 Task: Add an event with the title Second Coffee Meeting with Influential Leader, date '2023/10/22', time 8:30 AM to 10:30 AMand add a description: Welcome to the Lunch with Mentor session, an invaluable opportunity for personal growth and guidance. This session aims to create a casual and supportive environment where mentees can connect with experienced mentors, gain insights, and receive valuable advice to navigate their professional journeys., put the event into Yellow category, logged in from the account softage.3@softage.netand send the event invitation to softage.7@softage.net and softage.8@softage.net. Set a reminder for the event 5 minutes before
Action: Mouse moved to (80, 87)
Screenshot: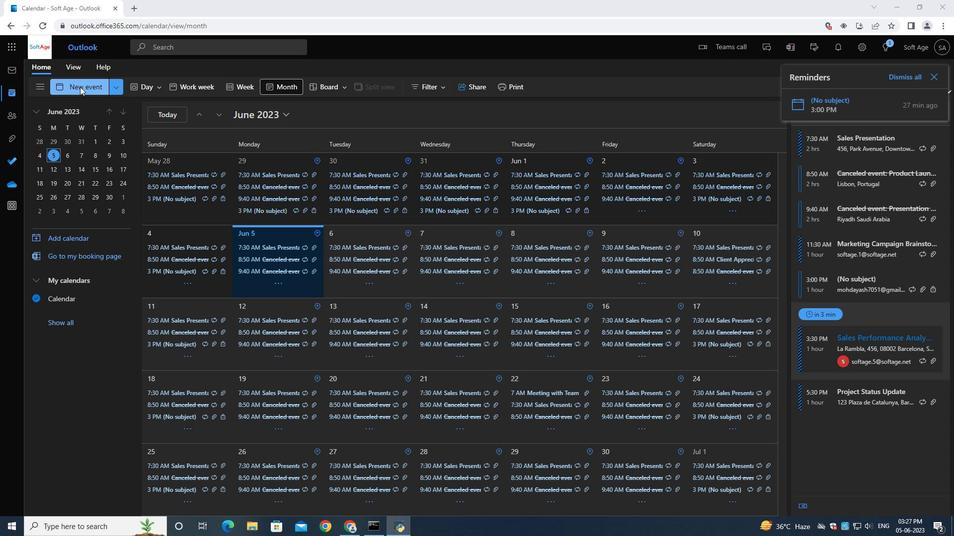 
Action: Mouse pressed left at (80, 87)
Screenshot: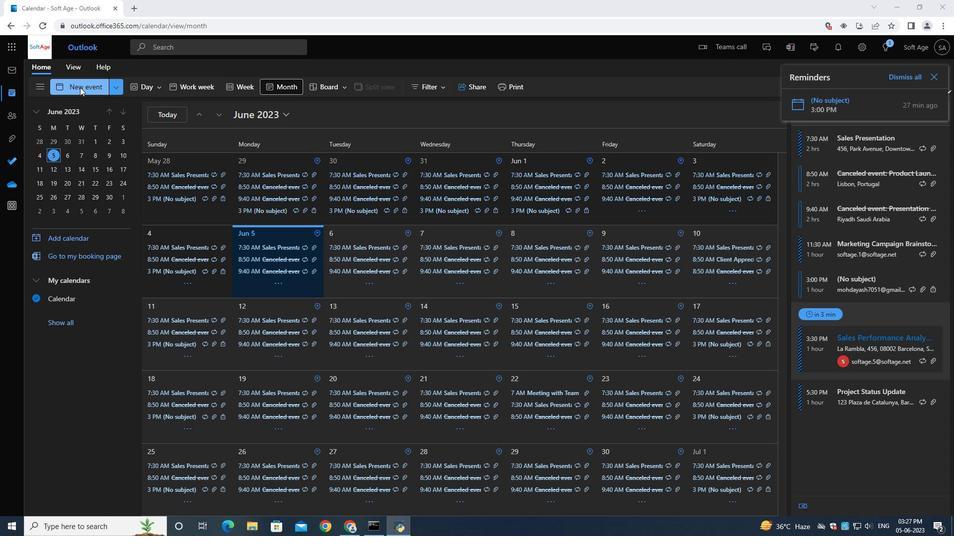 
Action: Mouse moved to (281, 151)
Screenshot: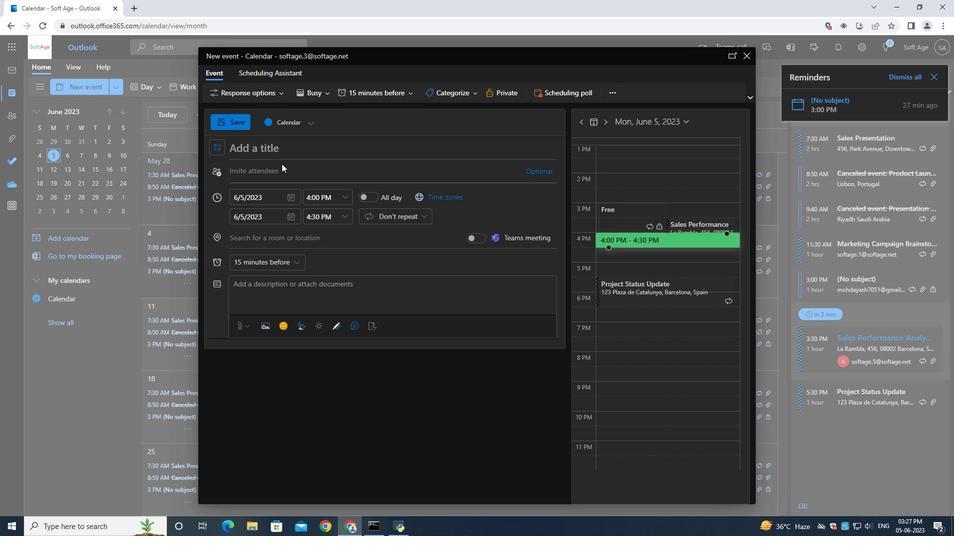 
Action: Mouse pressed left at (281, 151)
Screenshot: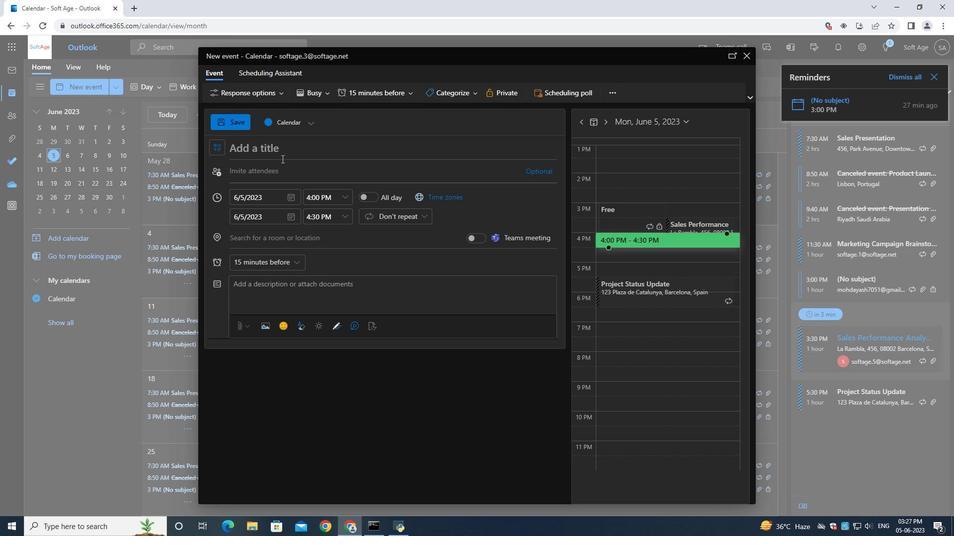 
Action: Key pressed <Key.shift>Second<Key.space><Key.shift><Key.shift><Key.shift><Key.shift><Key.shift><Key.shift><Key.shift><Key.shift><Key.shift><Key.shift><Key.shift><Key.shift><Key.shift><Key.shift><Key.shift><Key.shift><Key.shift>Coffee<Key.space><Key.shift><Key.shift><Key.shift><Key.shift><Key.shift><Key.shift><Key.shift><Key.shift><Key.shift><Key.shift><Key.shift><Key.shift><Key.shift><Key.shift><Key.shift><Key.shift><Key.shift>Meeting<Key.space>
Screenshot: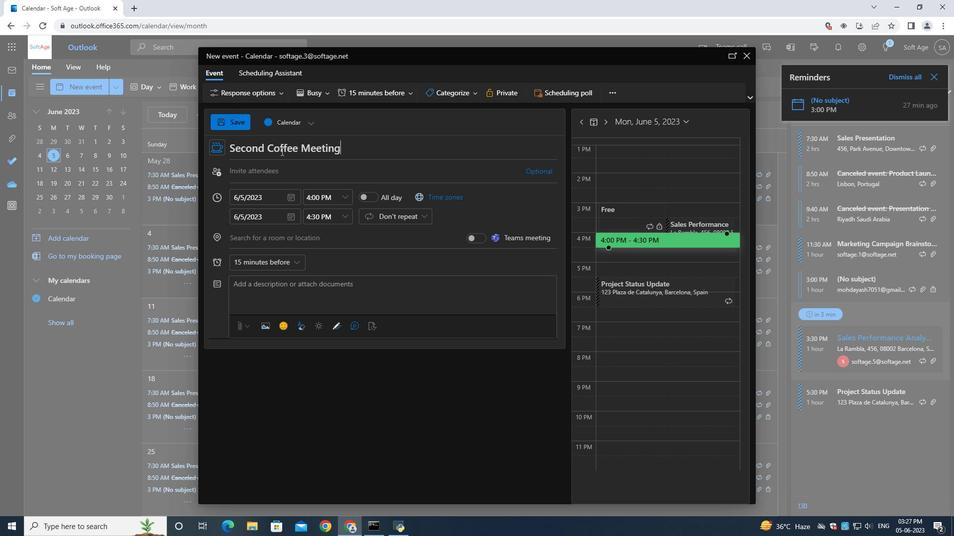 
Action: Mouse moved to (287, 197)
Screenshot: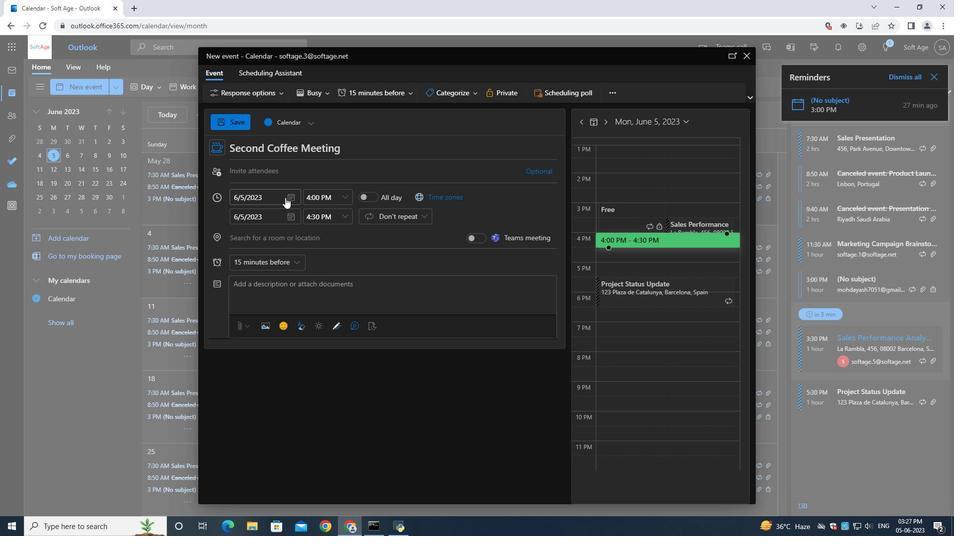 
Action: Mouse pressed left at (287, 197)
Screenshot: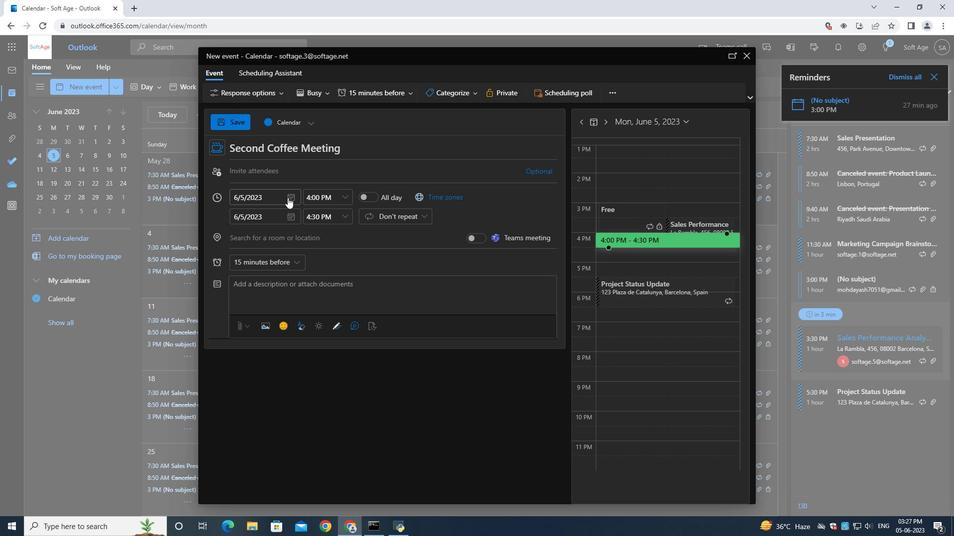 
Action: Mouse moved to (356, 155)
Screenshot: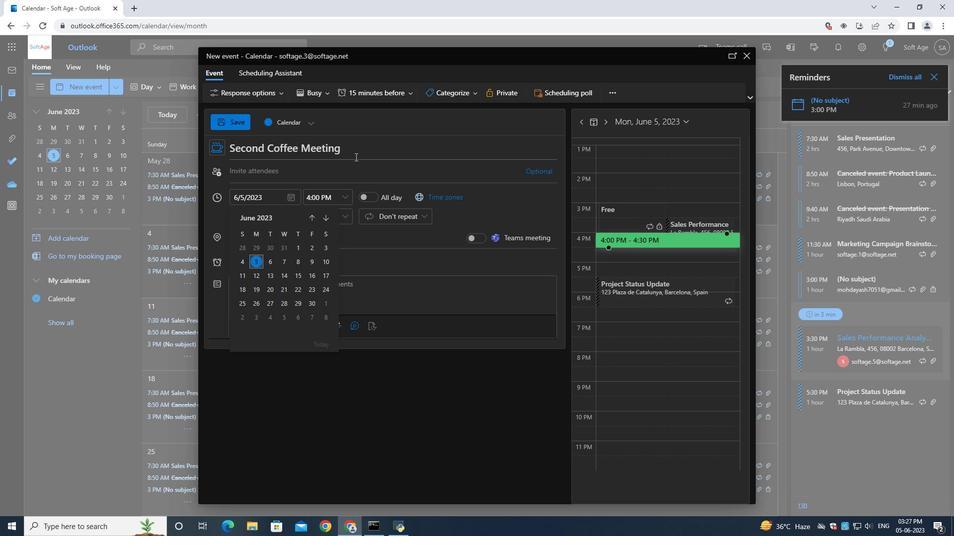 
Action: Mouse pressed left at (356, 155)
Screenshot: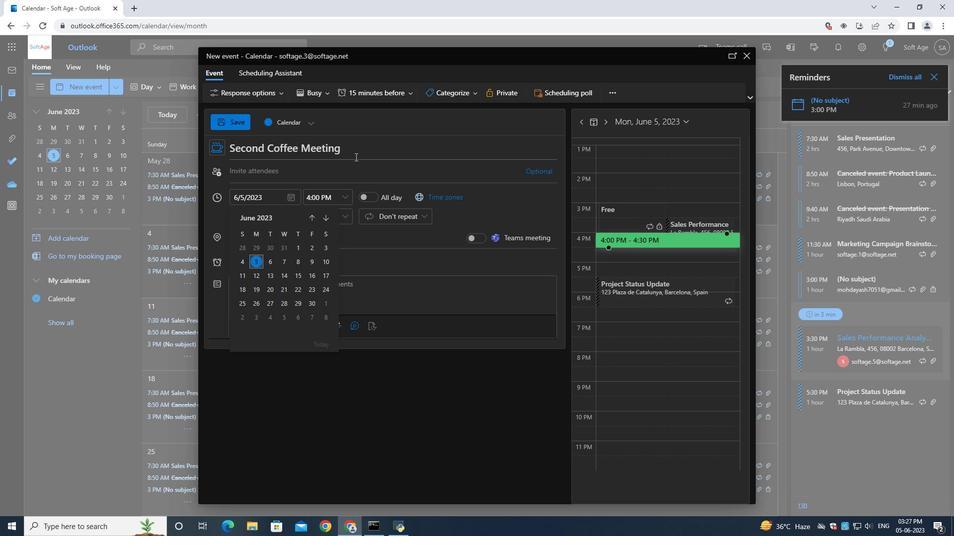 
Action: Mouse moved to (358, 153)
Screenshot: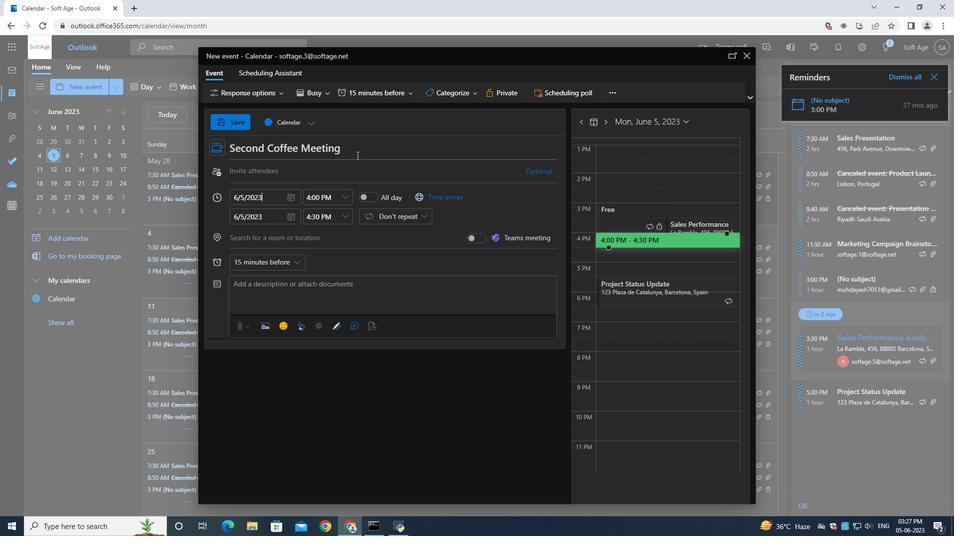 
Action: Mouse pressed left at (358, 153)
Screenshot: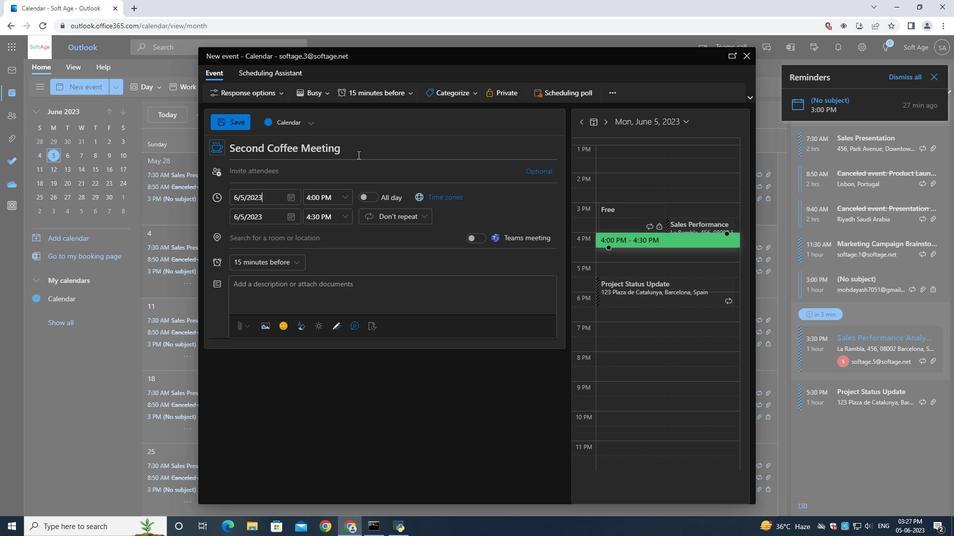 
Action: Mouse moved to (359, 153)
Screenshot: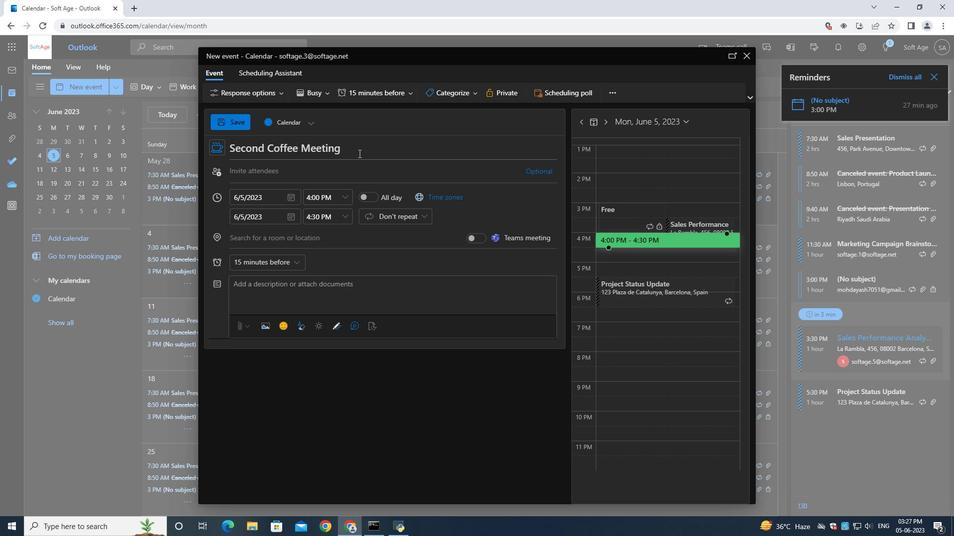 
Action: Key pressed with<Key.space><Key.shift>Influential<Key.space><Key.shift>Leader
Screenshot: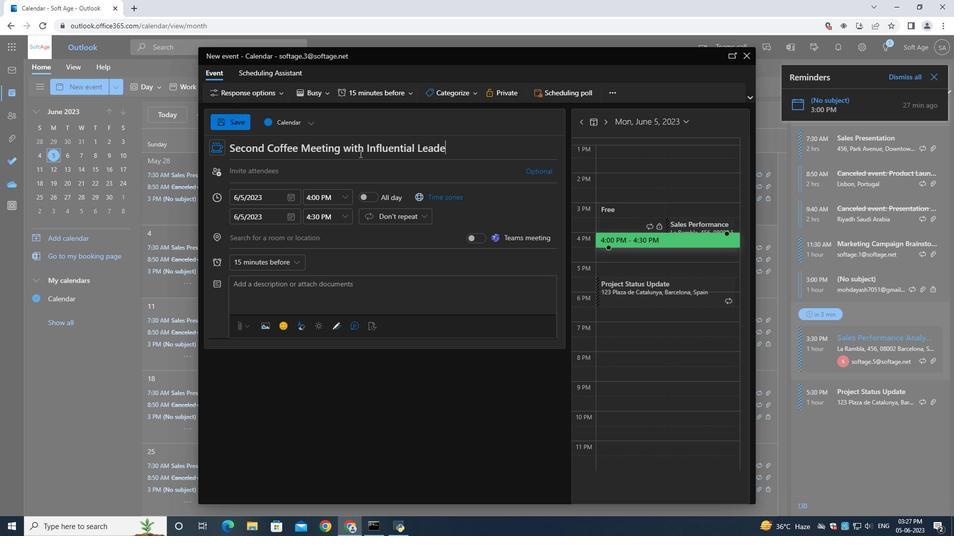 
Action: Mouse moved to (295, 199)
Screenshot: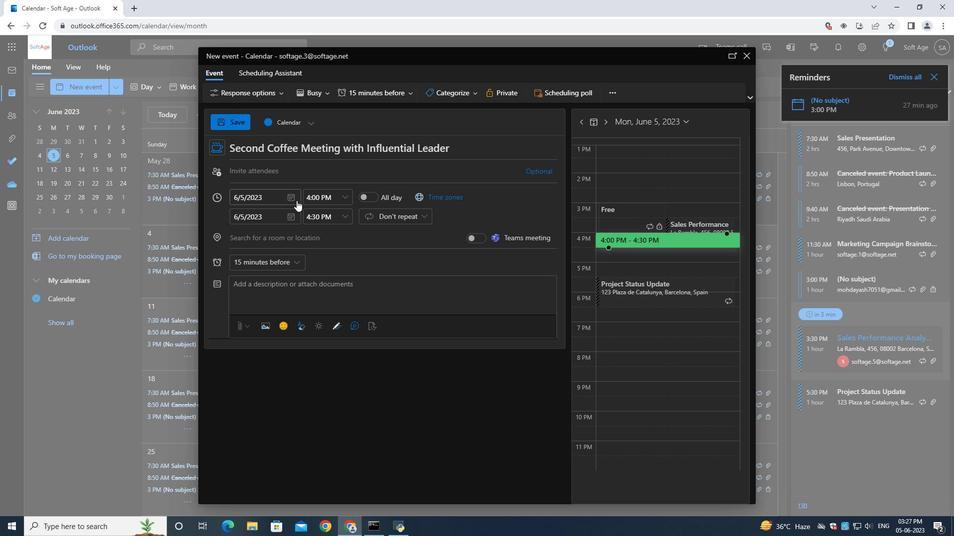 
Action: Mouse pressed left at (295, 199)
Screenshot: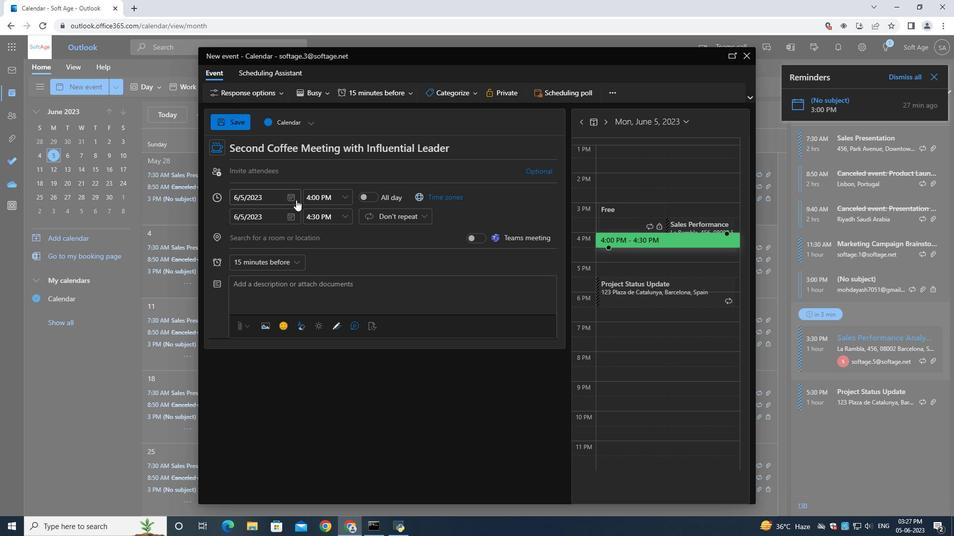 
Action: Mouse moved to (327, 216)
Screenshot: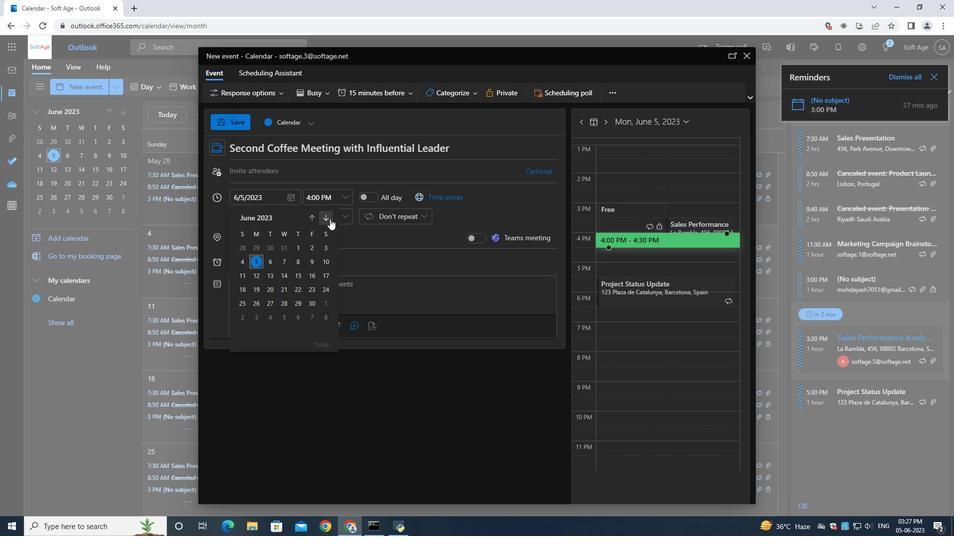 
Action: Mouse pressed left at (327, 216)
Screenshot: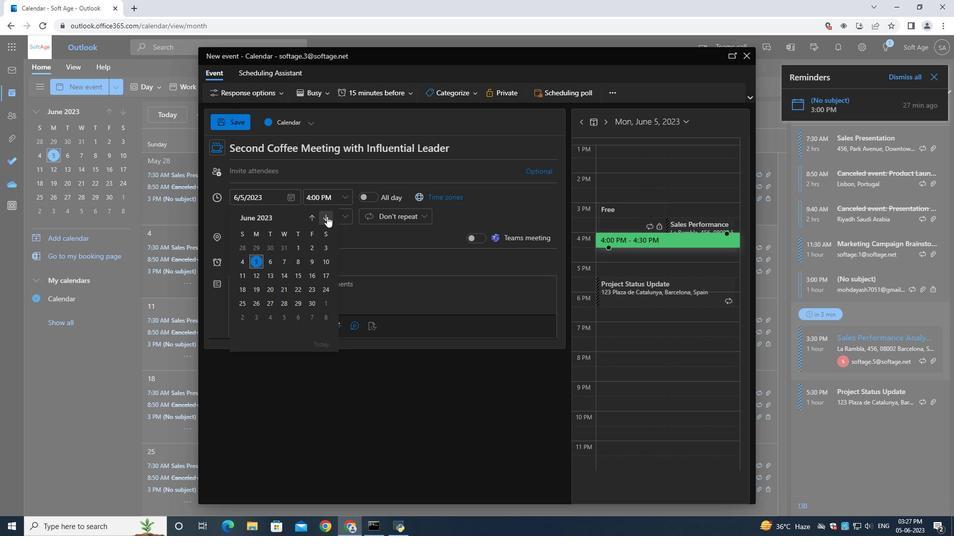 
Action: Mouse moved to (327, 217)
Screenshot: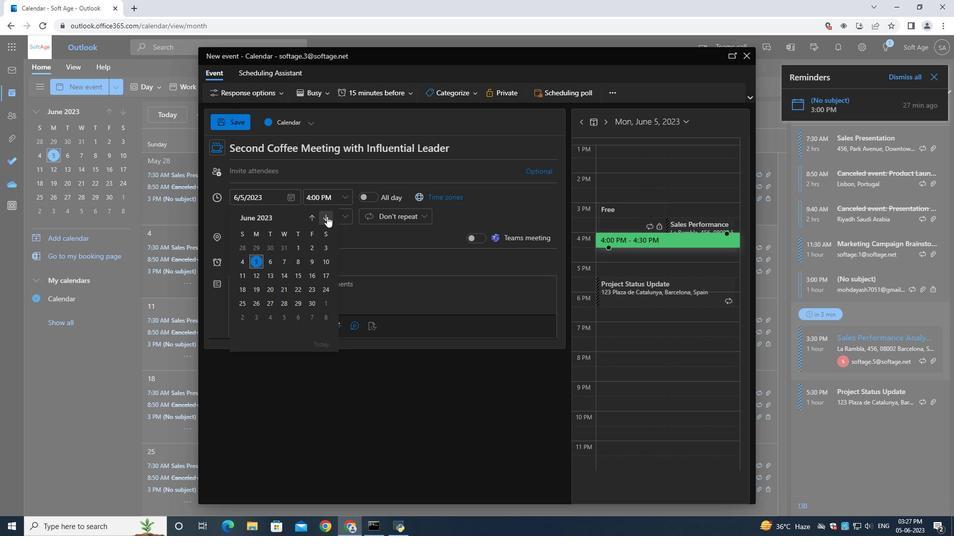 
Action: Mouse pressed left at (327, 217)
Screenshot: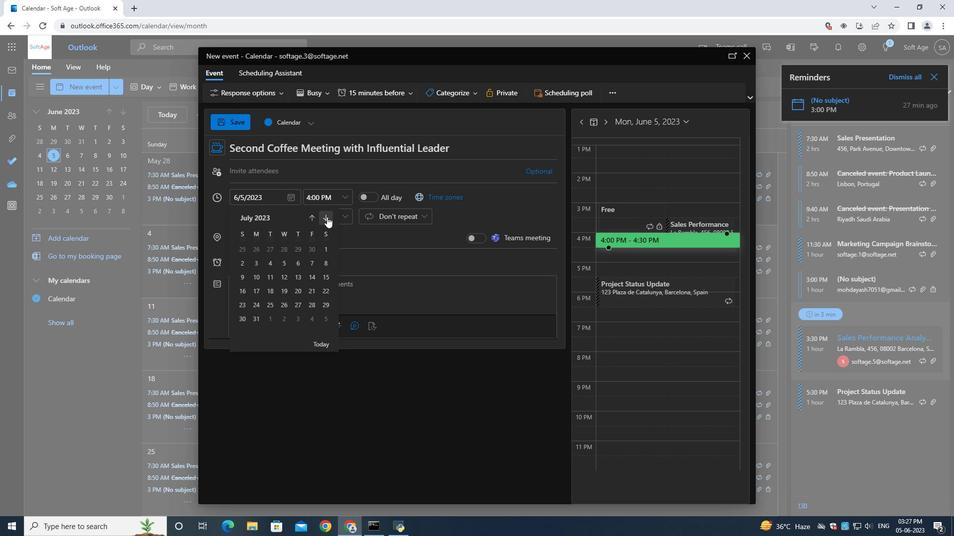 
Action: Mouse pressed left at (327, 217)
Screenshot: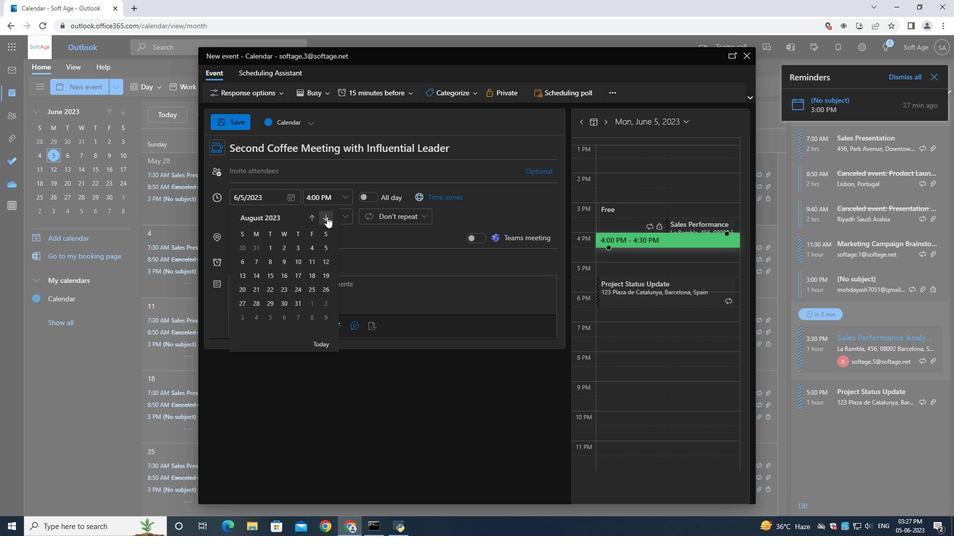 
Action: Mouse pressed left at (327, 217)
Screenshot: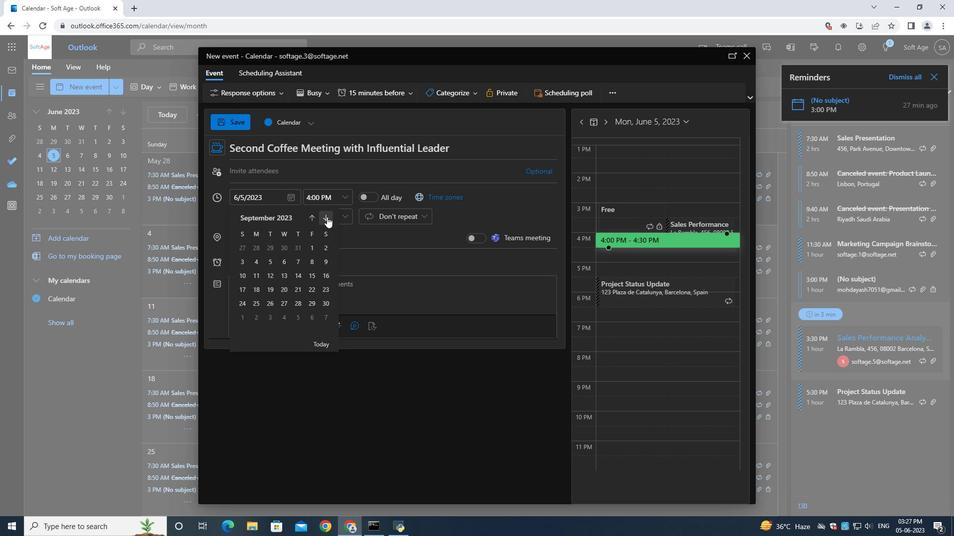 
Action: Mouse moved to (246, 289)
Screenshot: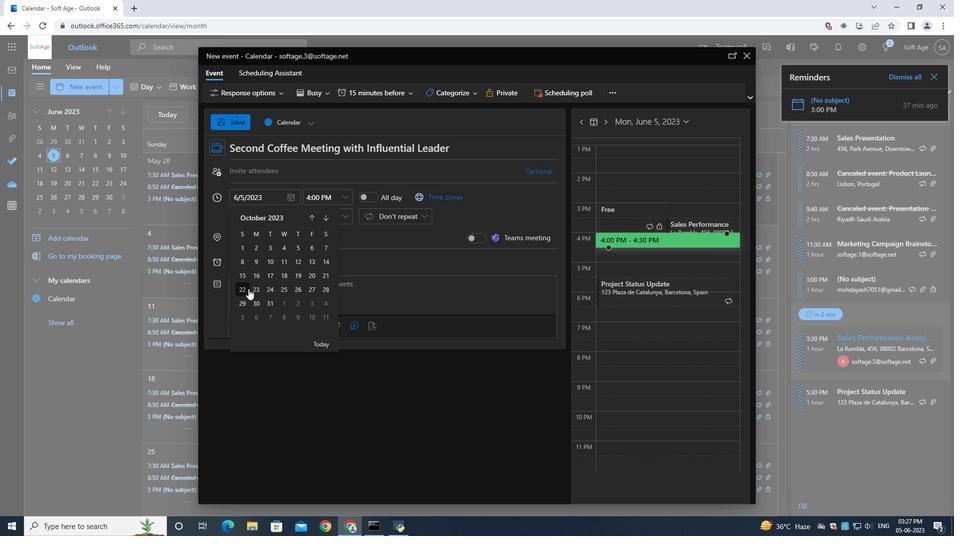 
Action: Mouse pressed left at (246, 289)
Screenshot: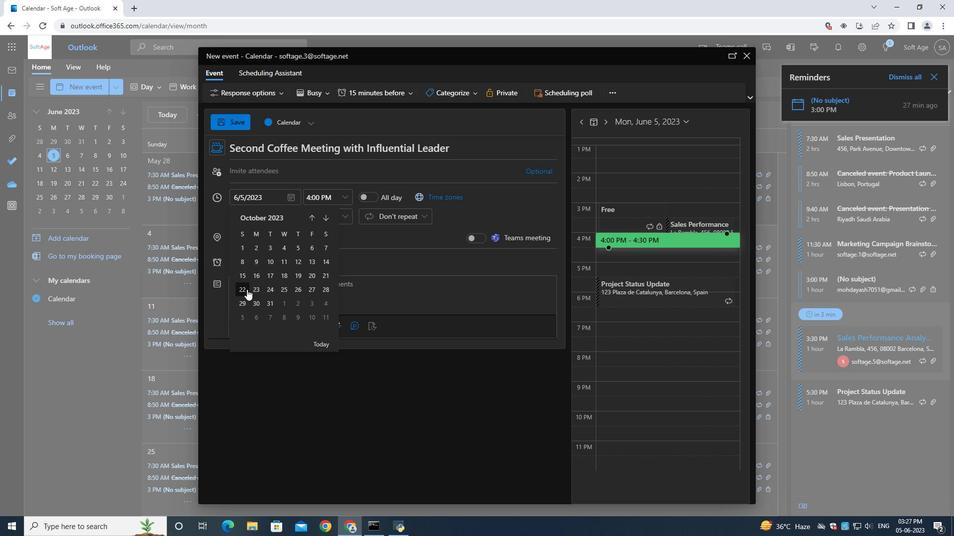 
Action: Mouse moved to (322, 201)
Screenshot: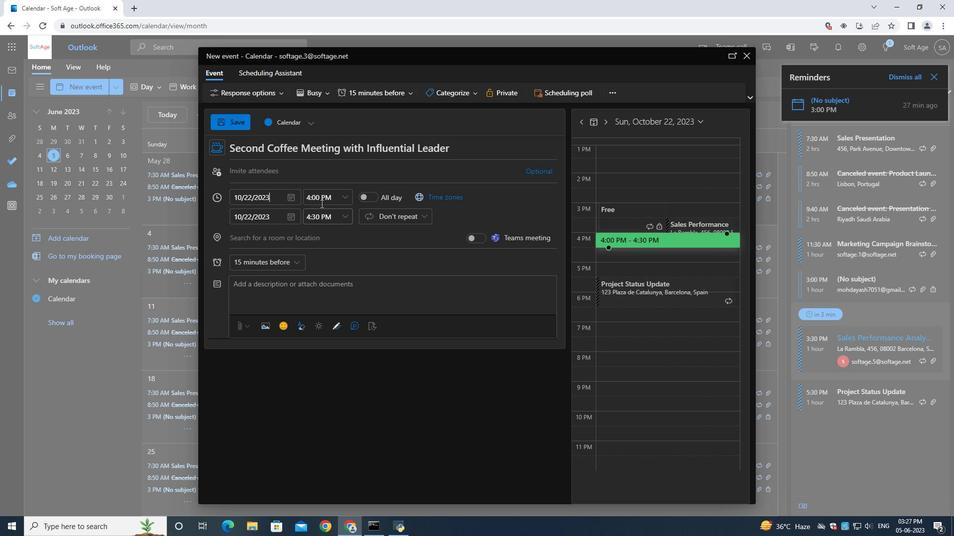 
Action: Mouse pressed left at (322, 201)
Screenshot: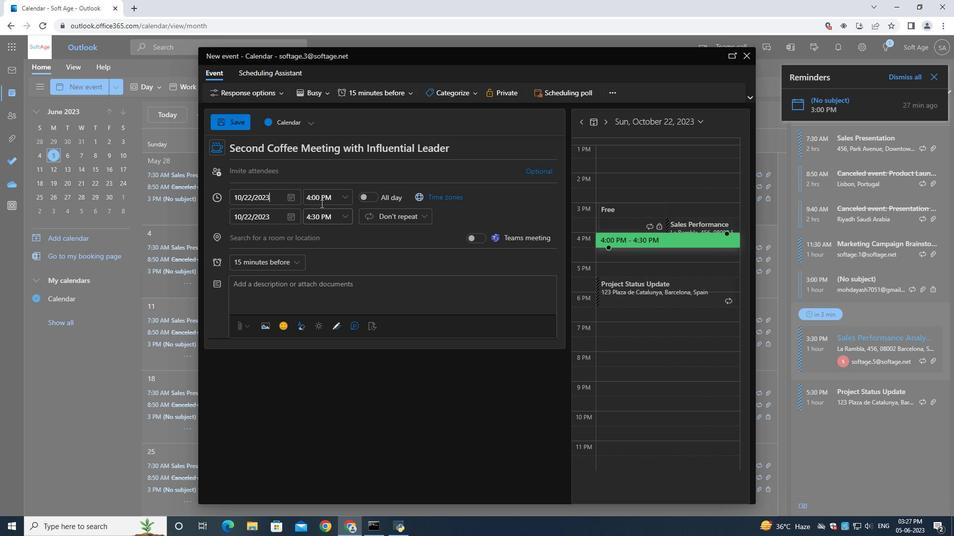
Action: Mouse moved to (355, 213)
Screenshot: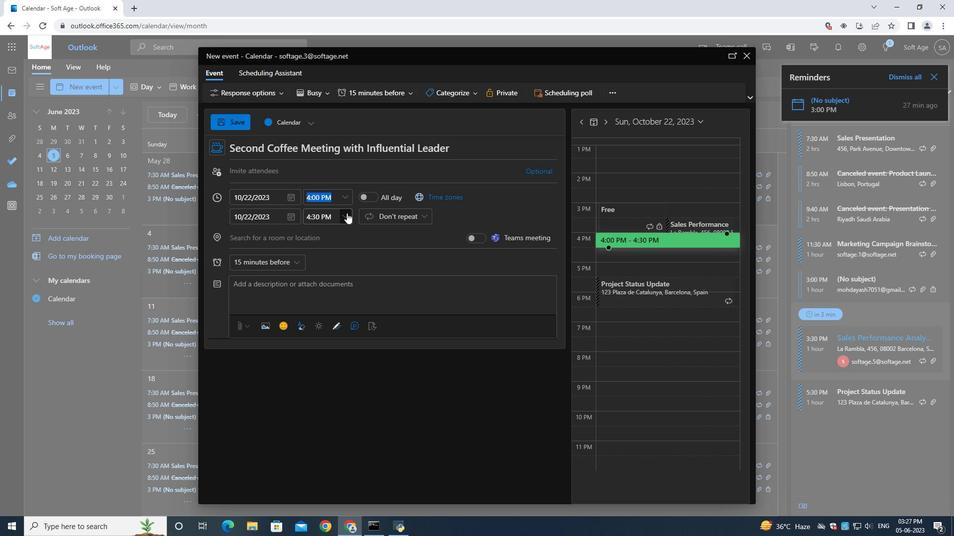 
Action: Key pressed 8<Key.shift_r>:30<Key.shift>AM
Screenshot: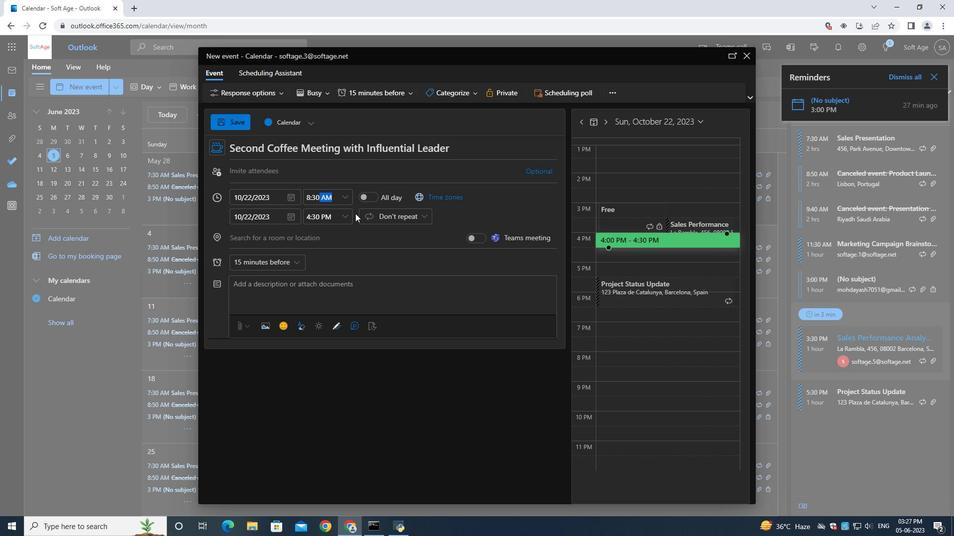 
Action: Mouse moved to (327, 223)
Screenshot: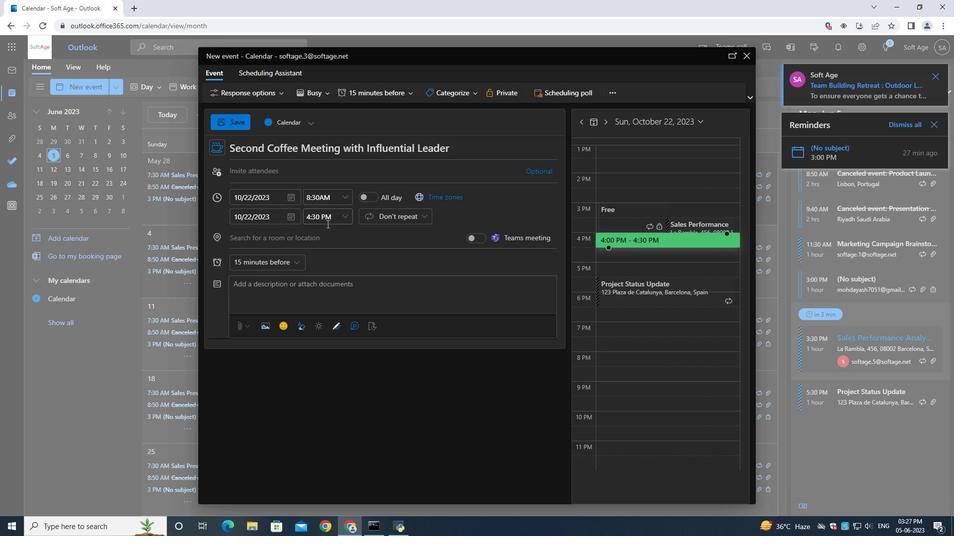 
Action: Mouse pressed left at (327, 223)
Screenshot: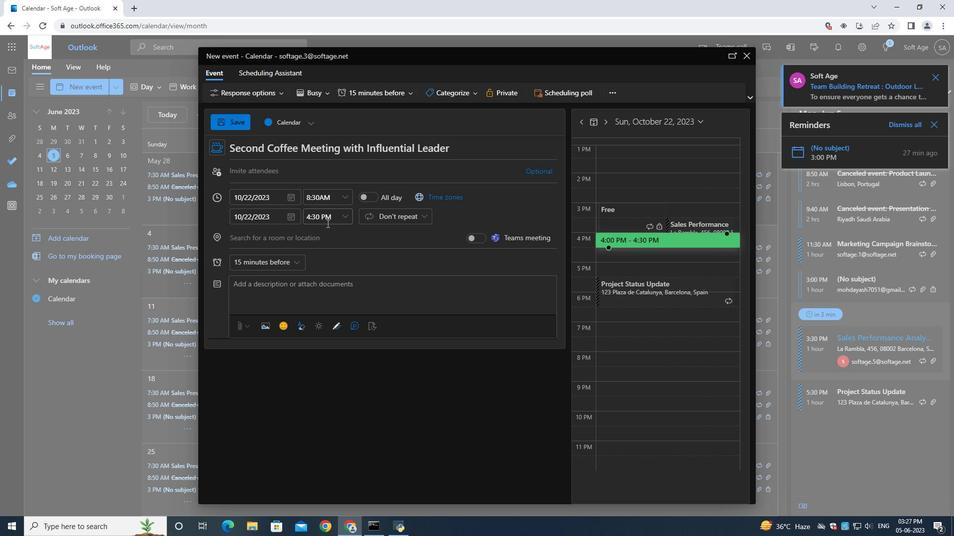
Action: Key pressed 10<Key.shift_r>:30<Key.shift>AM
Screenshot: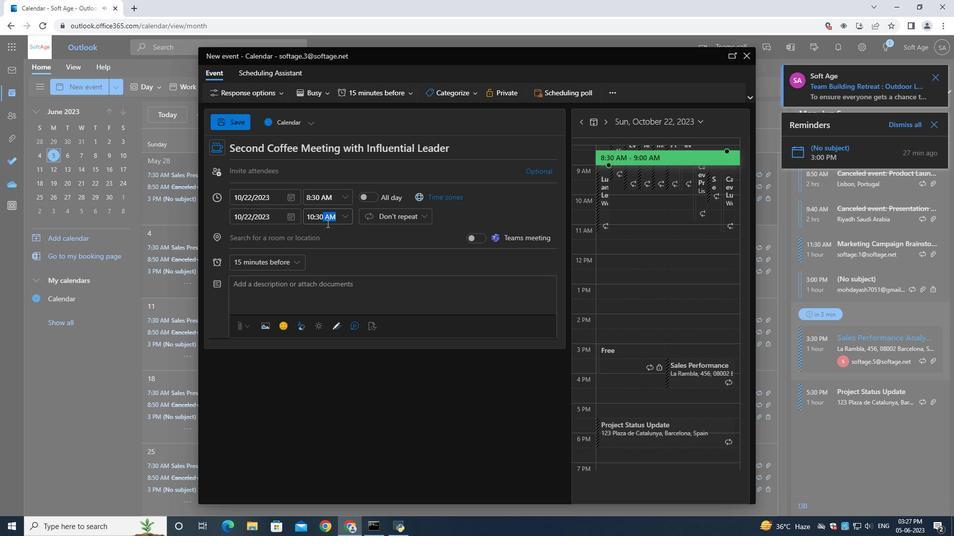 
Action: Mouse moved to (294, 285)
Screenshot: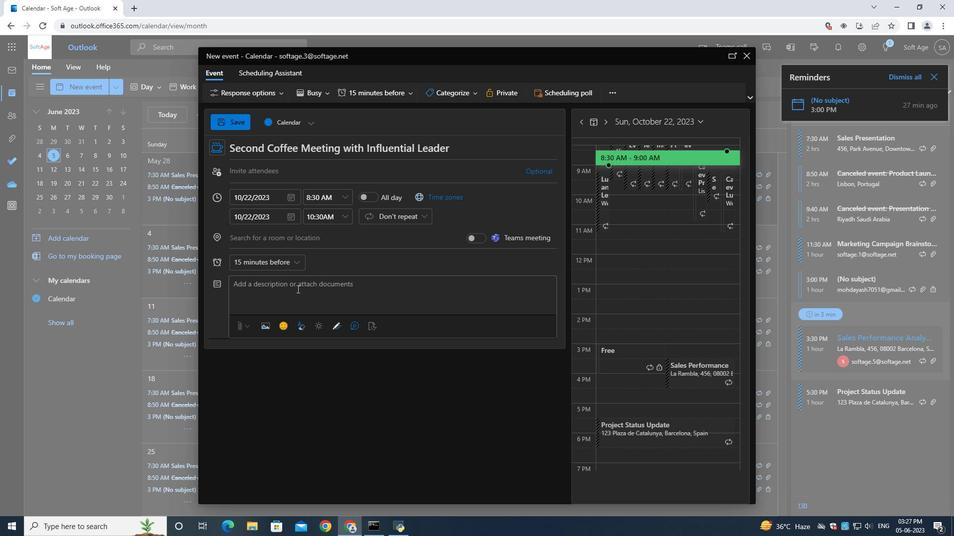 
Action: Mouse pressed left at (294, 285)
Screenshot: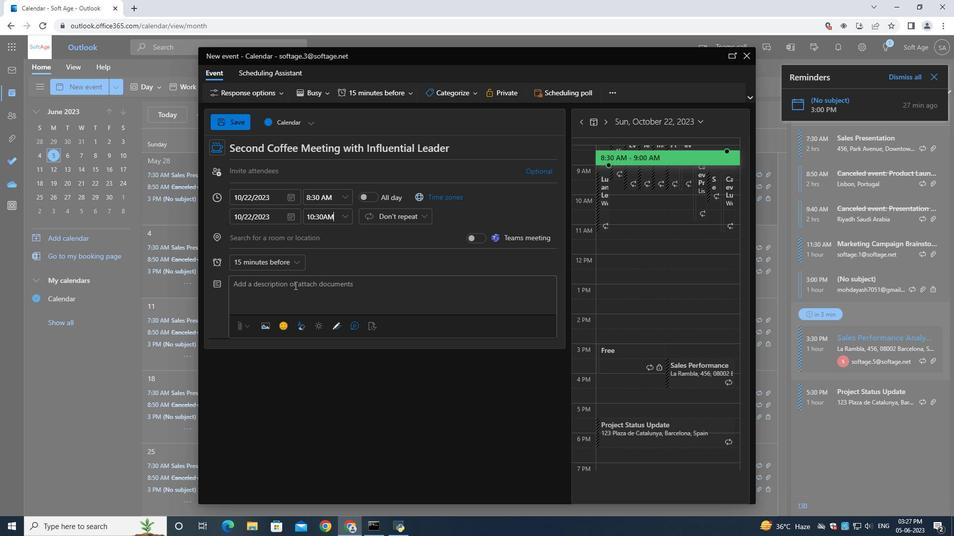 
Action: Key pressed <Key.shift>Wec<Key.backspace>lvo<Key.backspace><Key.backspace>come<Key.space>to<Key.space>the<Key.space><Key.shift>Luc<Key.backspace>
Screenshot: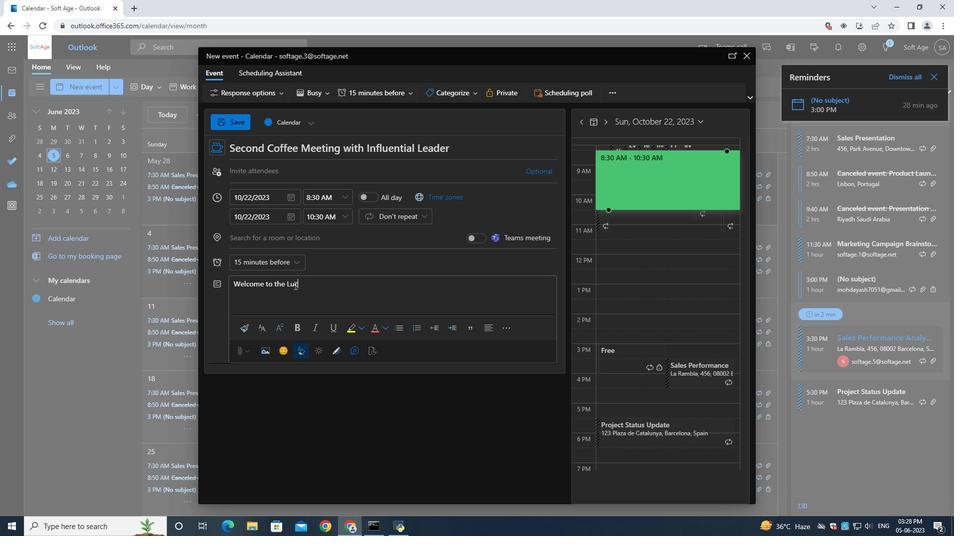 
Action: Mouse moved to (541, 146)
Screenshot: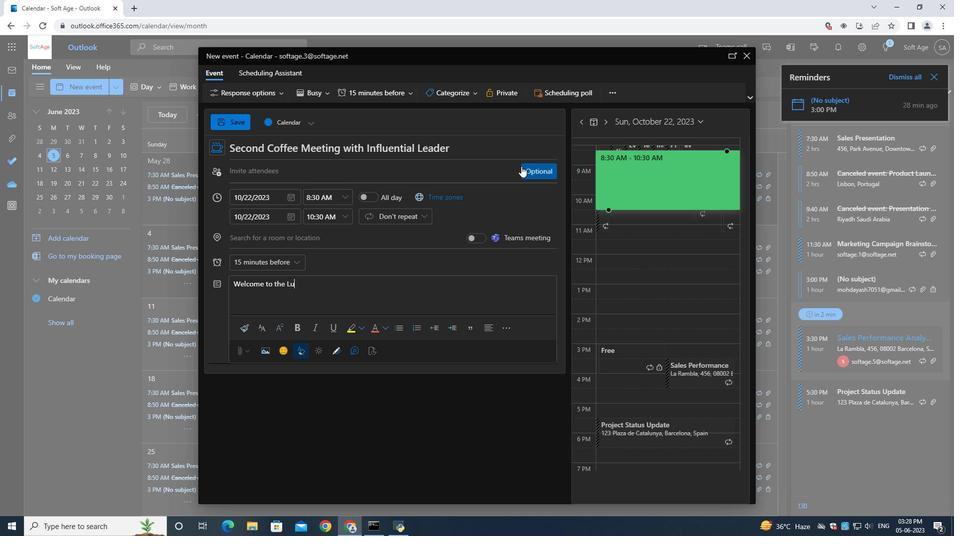 
Action: Key pressed nch<Key.space>with<Key.space><Key.shift>Mentor<Key.space><Key.shift><Key.shift><Key.shift><Key.shift><Key.shift><Key.shift><Key.shift><Key.shift><Key.shift><Key.shift><Key.shift><Key.shift><Key.shift><Key.shift><Key.shift><Key.shift><Key.shift><Key.shift><Key.shift>session,<Key.space>an<Key.space>invaluable<Key.space>oppoe<Key.backspace>rtunity<Key.space>for<Key.space>pers<Key.backspace>sonal<Key.space>,<Key.backspace>,<Key.space><Key.backspace><Key.backspace><Key.backspace>,<Key.space>an<Key.space>i<Key.backspace><Key.backspace><Key.backspace><Key.backspace><Key.backspace><Key.backspace><Key.space>growth<Key.space>and<Key.space>guidance.<Key.space><Key.shift><Key.shift><Key.shift><Key.shift>This<Key.space>session<Key.space>aims<Key.space>to<Key.space>create<Key.space>a<Key.space>casual<Key.space>and<Key.space>supportive<Key.space>enviroment<Key.space>where<Key.space>mentees<Key.space>can<Key.space>connect<Key.space>with<Key.space>experienced<Key.space>mentors,<Key.space>gain<Key.space>insights,<Key.space>and<Key.space>recive<Key.space>valuable<Key.space>advice<Key.space>to<Key.space>event<Key.space>i<Key.backspace><Key.backspace><Key.backspace><Key.backspace><Key.backspace><Key.backspace><Key.backspace><Key.backspace><Key.backspace><Key.backspace><Key.space>to<Key.space>naga<Key.backspace><Key.backspace>vigate<Key.space>their<Key.space>professional<Key.space>journeys
Screenshot: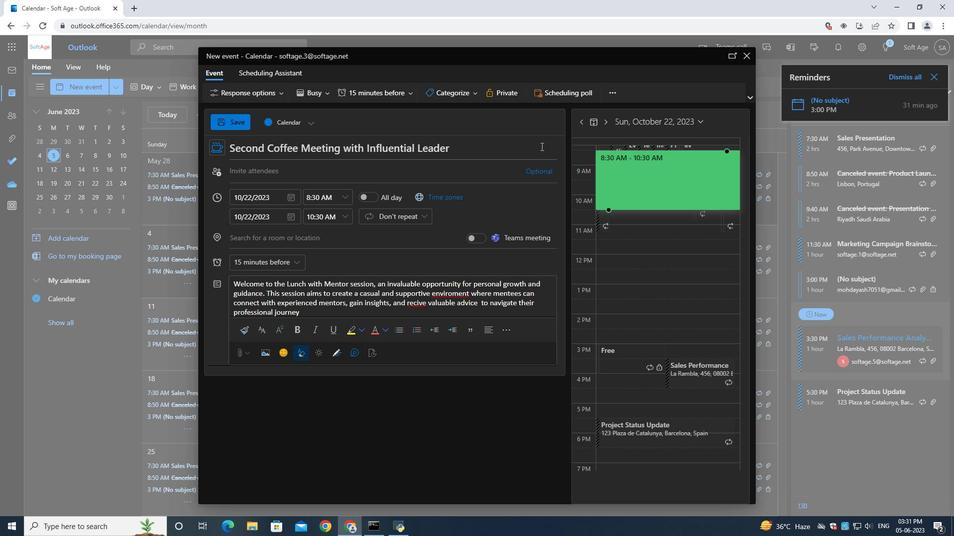 
Action: Mouse moved to (544, 154)
Screenshot: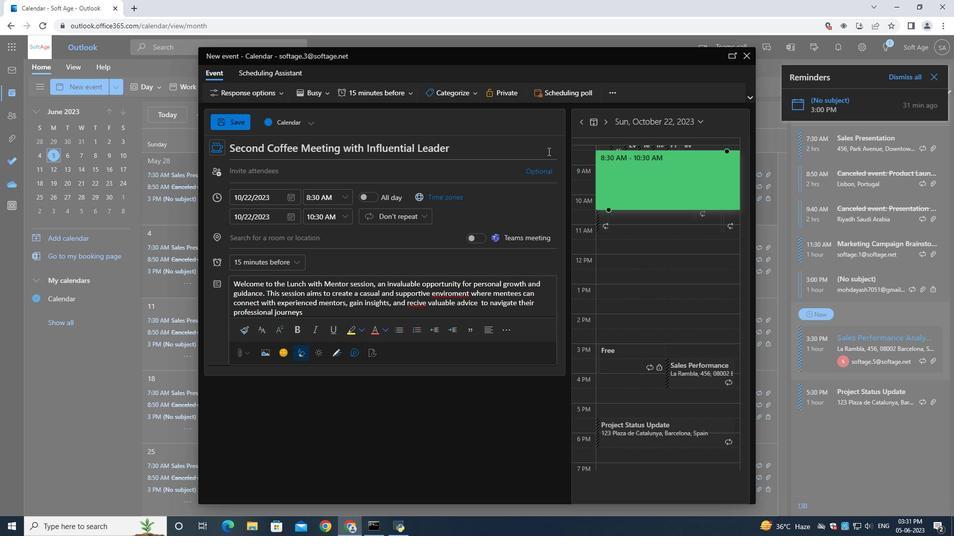 
Action: Key pressed .
Screenshot: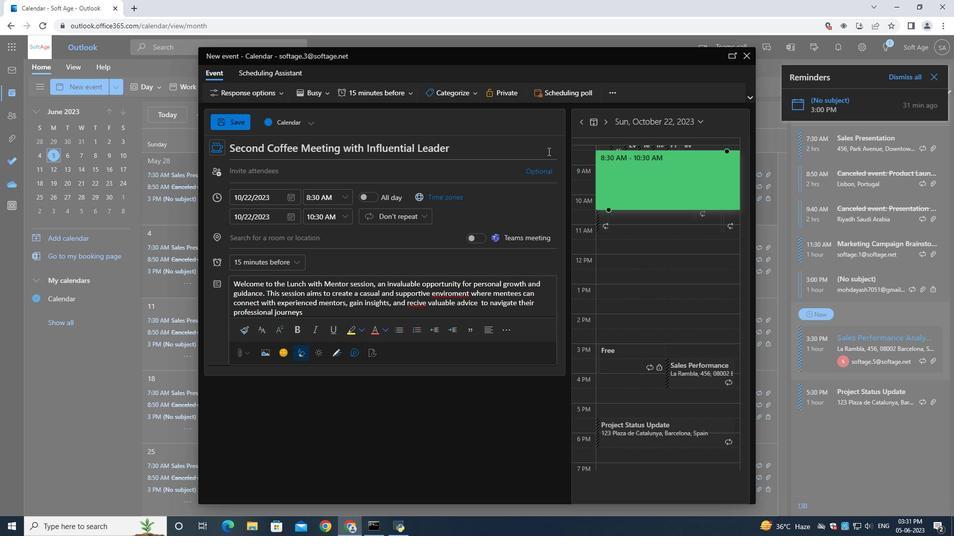 
Action: Mouse moved to (450, 95)
Screenshot: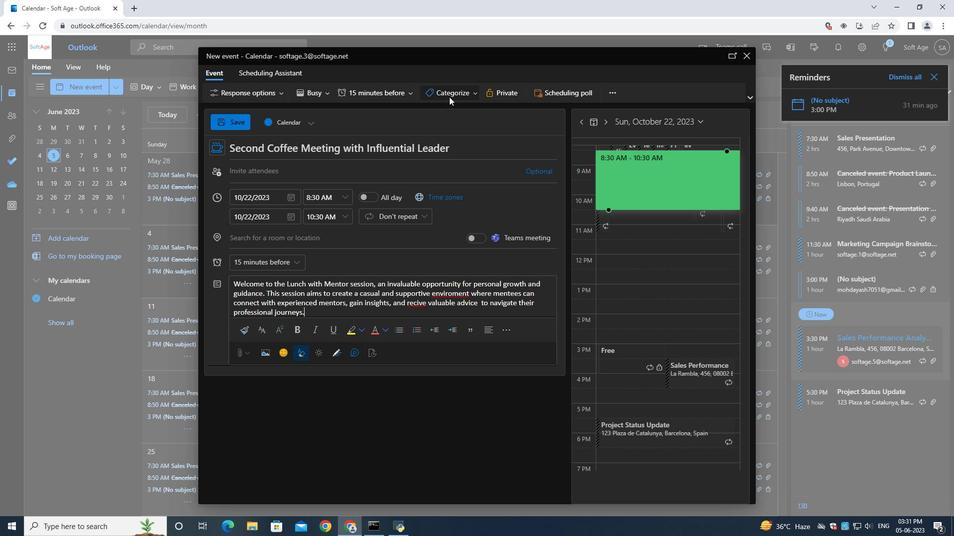 
Action: Mouse pressed left at (450, 95)
Screenshot: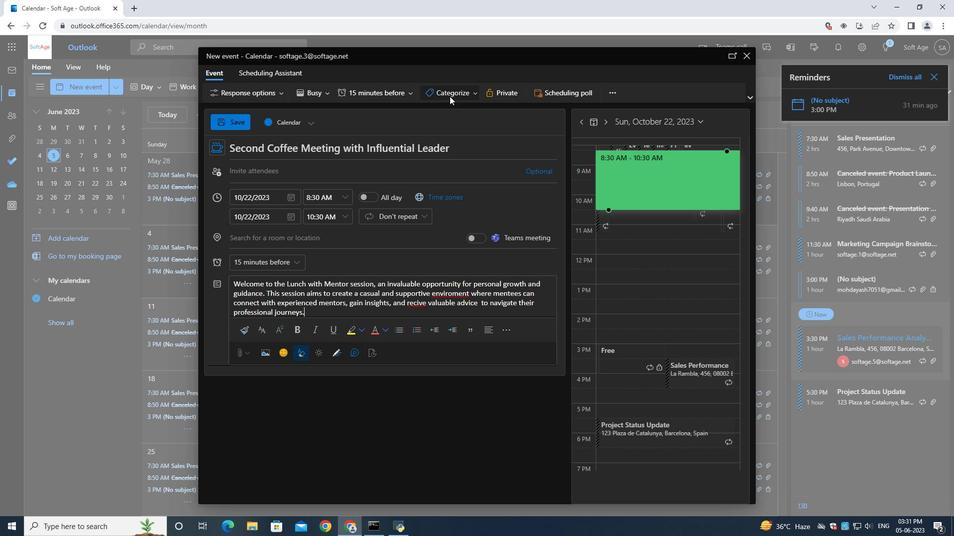 
Action: Mouse moved to (443, 193)
Screenshot: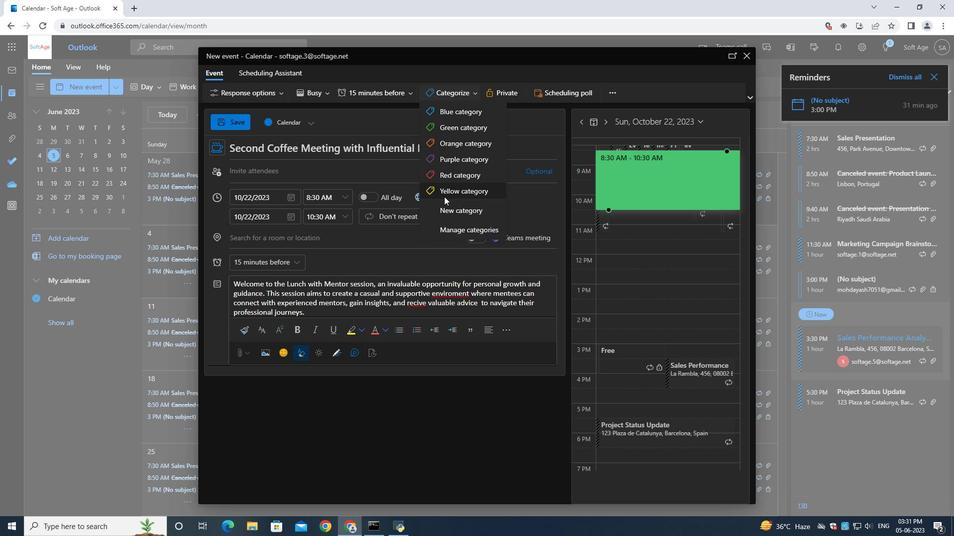 
Action: Mouse pressed left at (443, 193)
Screenshot: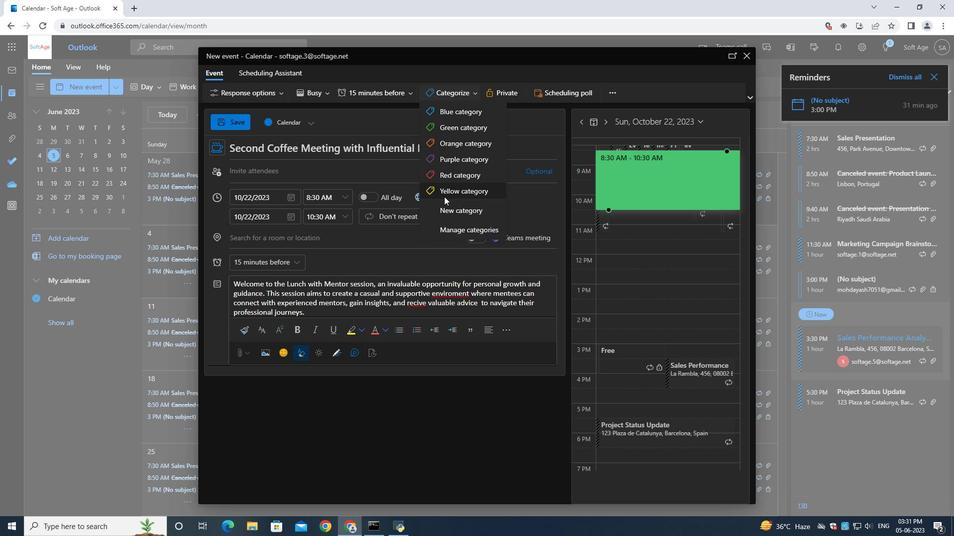 
Action: Mouse moved to (259, 167)
Screenshot: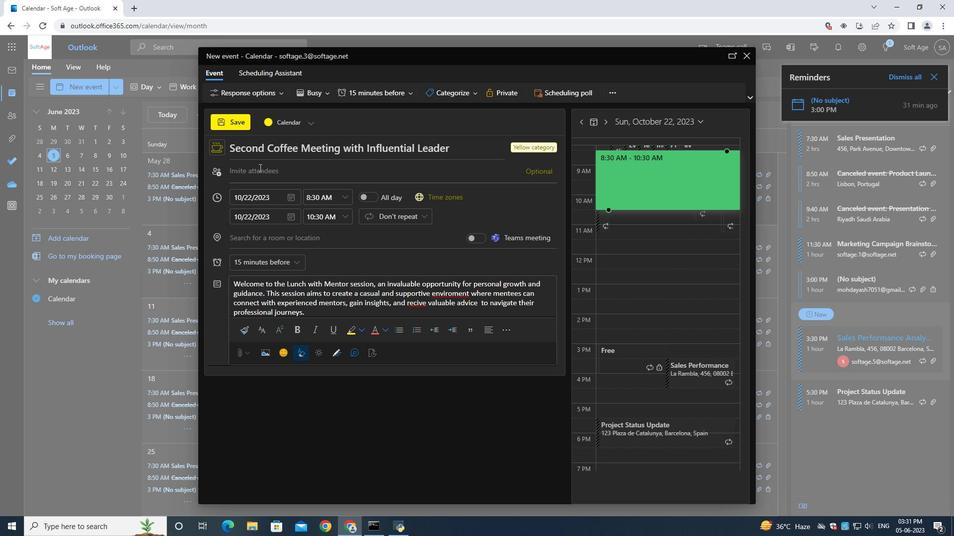 
Action: Mouse pressed left at (259, 167)
Screenshot: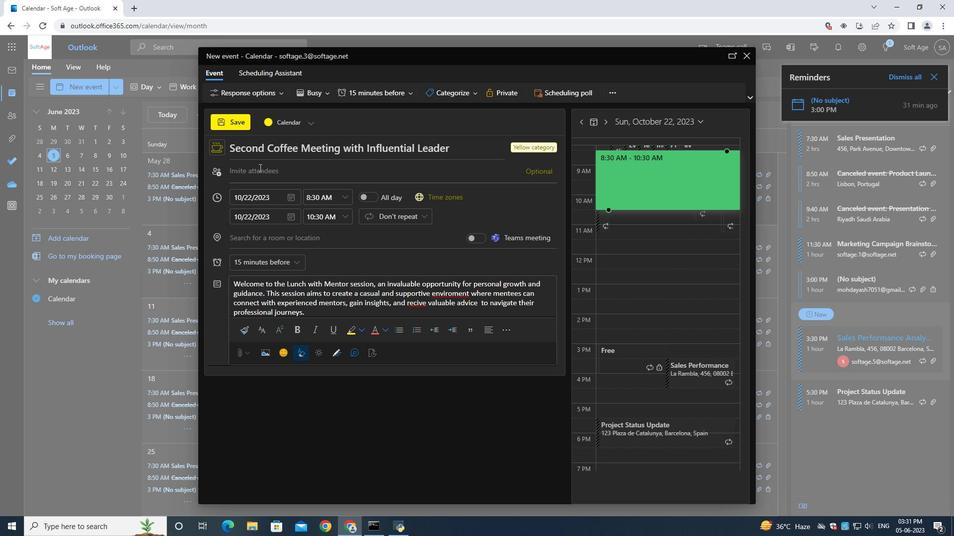 
Action: Mouse moved to (259, 167)
Screenshot: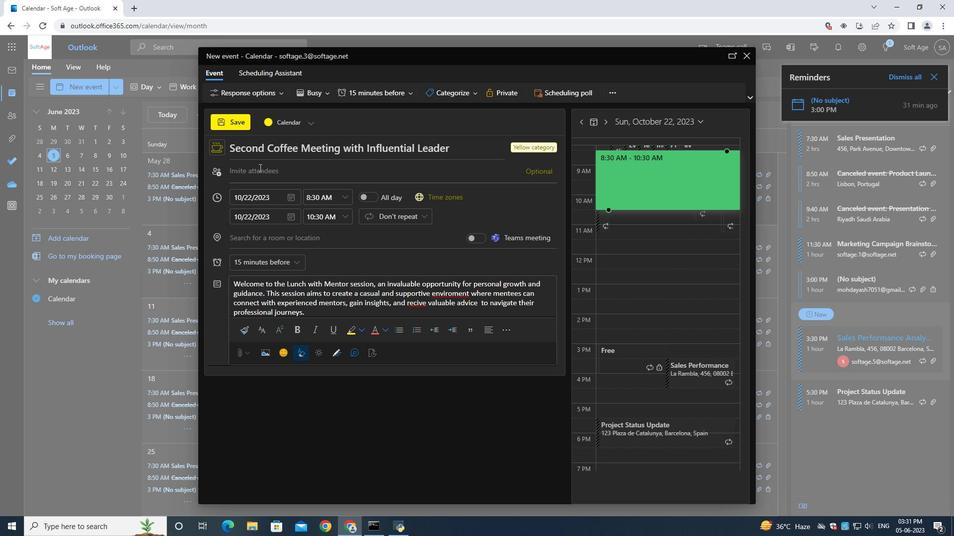 
Action: Key pressed softage.7<Key.shift>@softage.net
Screenshot: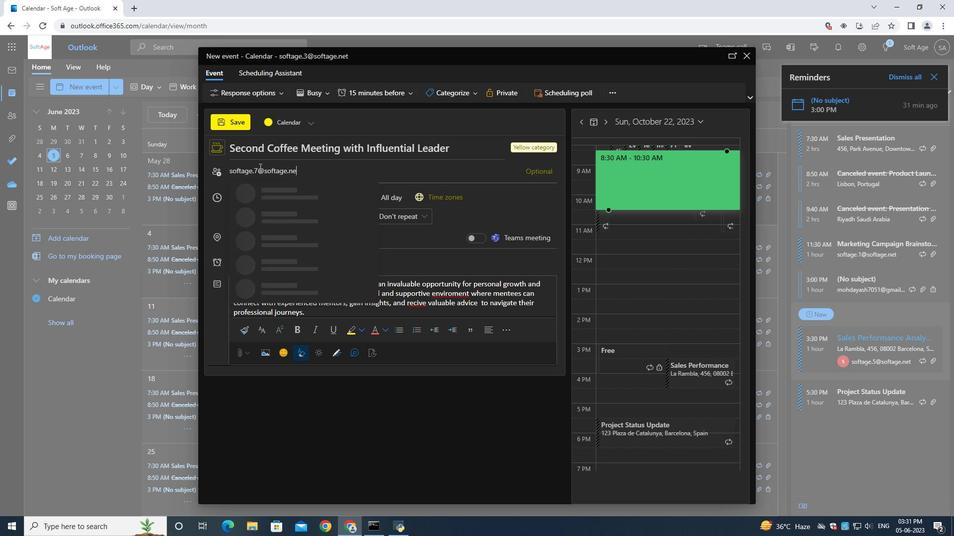 
Action: Mouse moved to (281, 194)
Screenshot: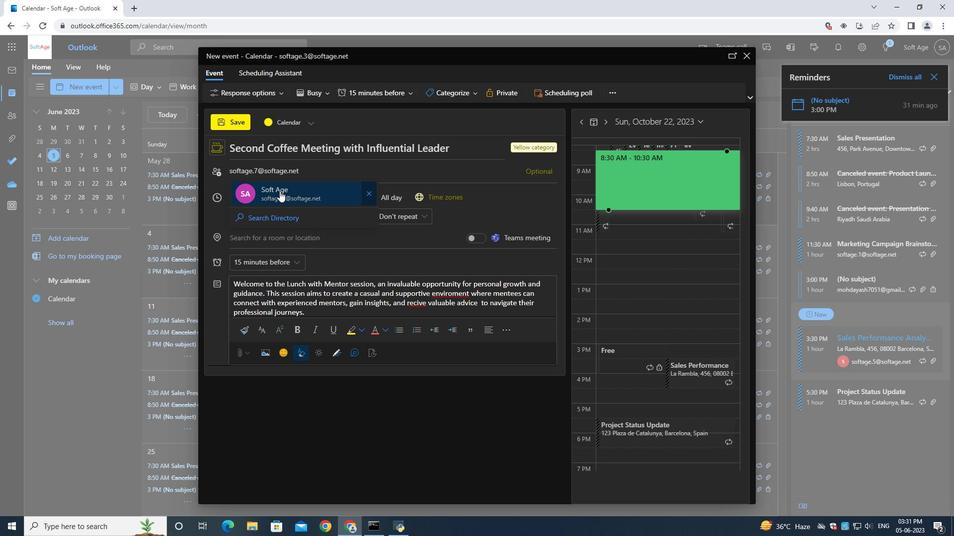 
Action: Mouse pressed left at (281, 194)
Screenshot: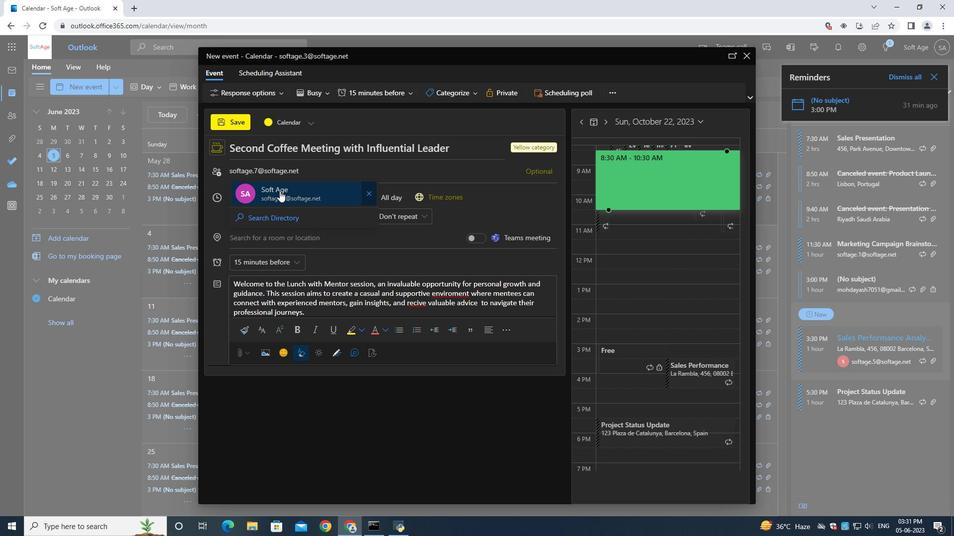 
Action: Mouse moved to (316, 166)
Screenshot: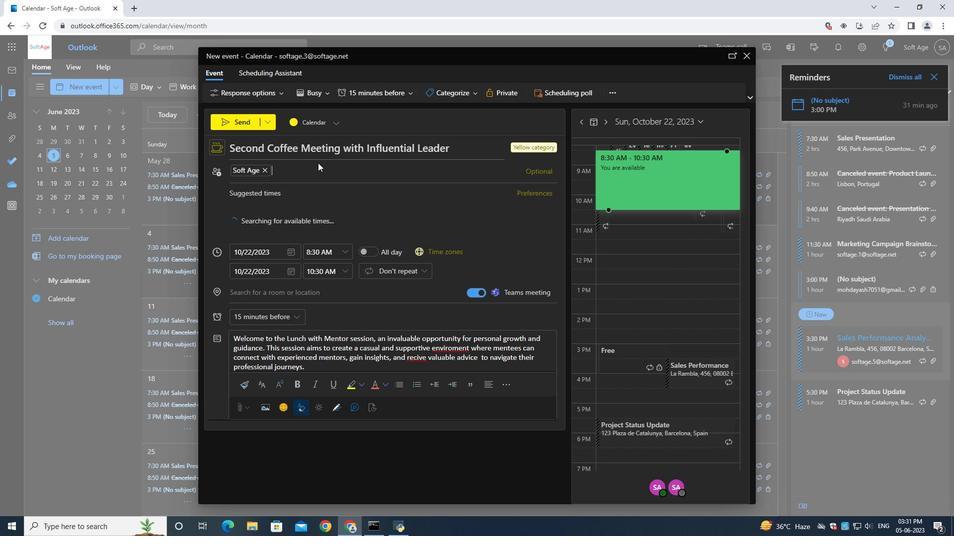 
Action: Key pressed softage.8<Key.shift>@softage.net
Screenshot: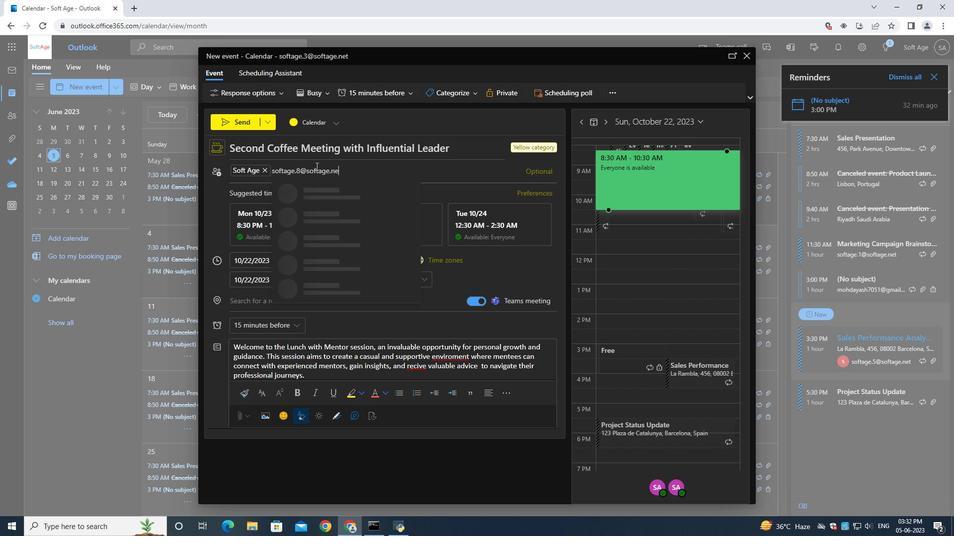 
Action: Mouse moved to (314, 197)
Screenshot: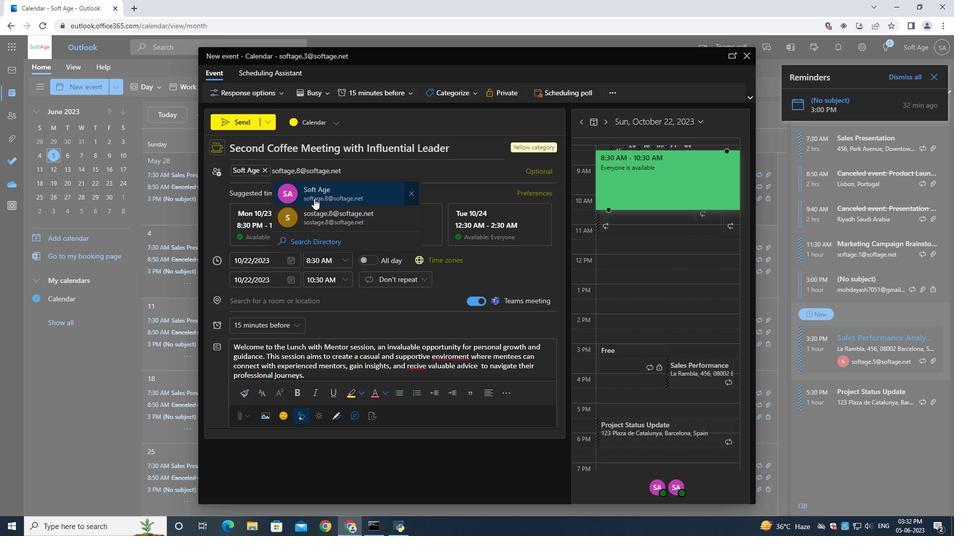 
Action: Mouse pressed left at (314, 197)
Screenshot: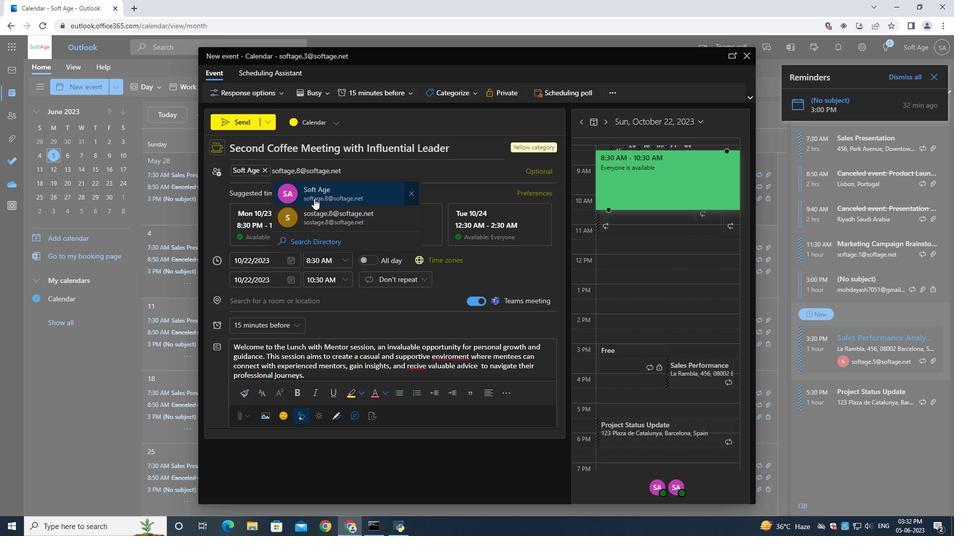 
Action: Mouse moved to (267, 320)
Screenshot: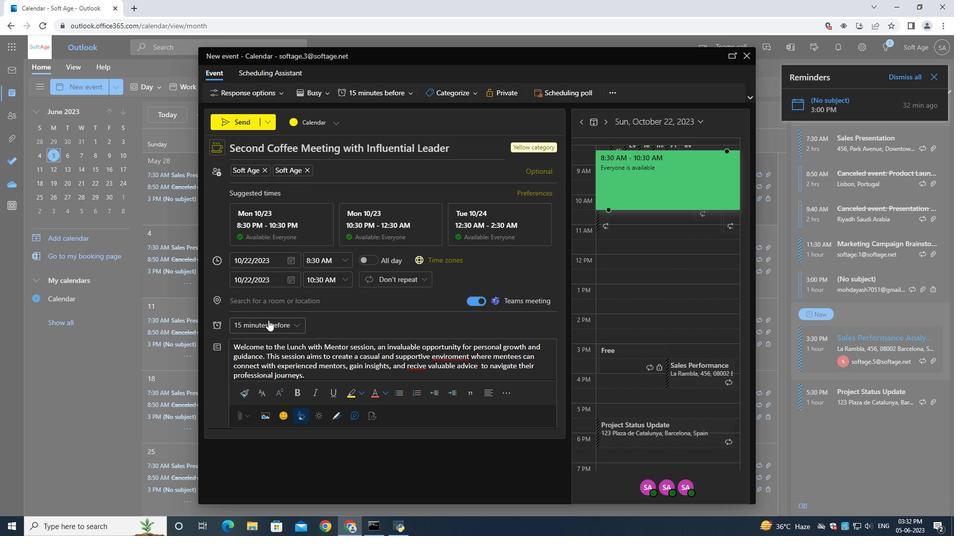 
Action: Mouse pressed left at (267, 320)
Screenshot: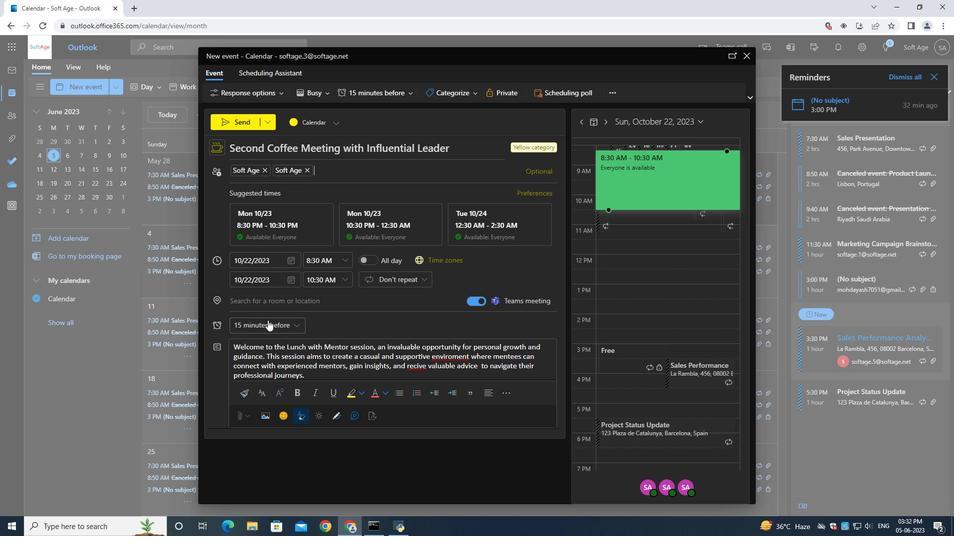 
Action: Mouse moved to (245, 327)
Screenshot: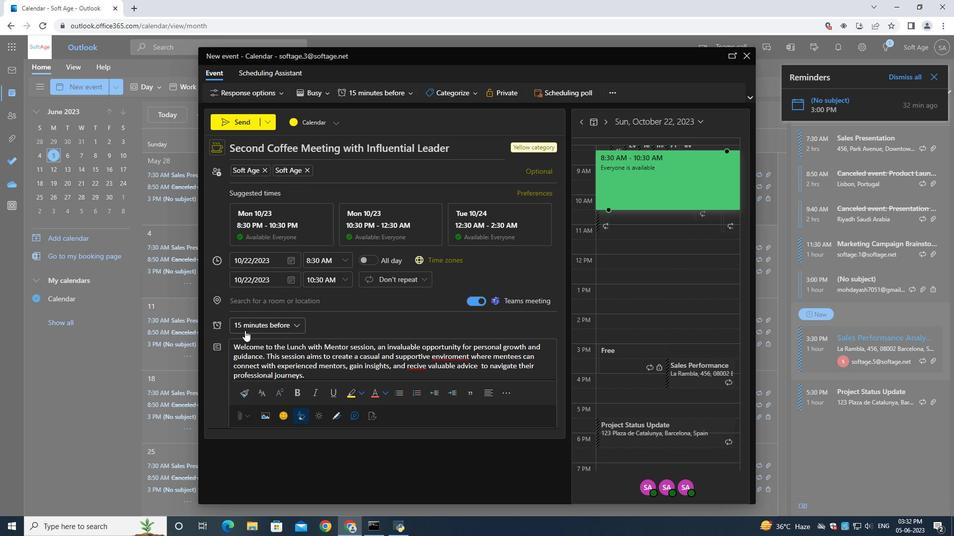 
Action: Mouse pressed left at (245, 327)
Screenshot: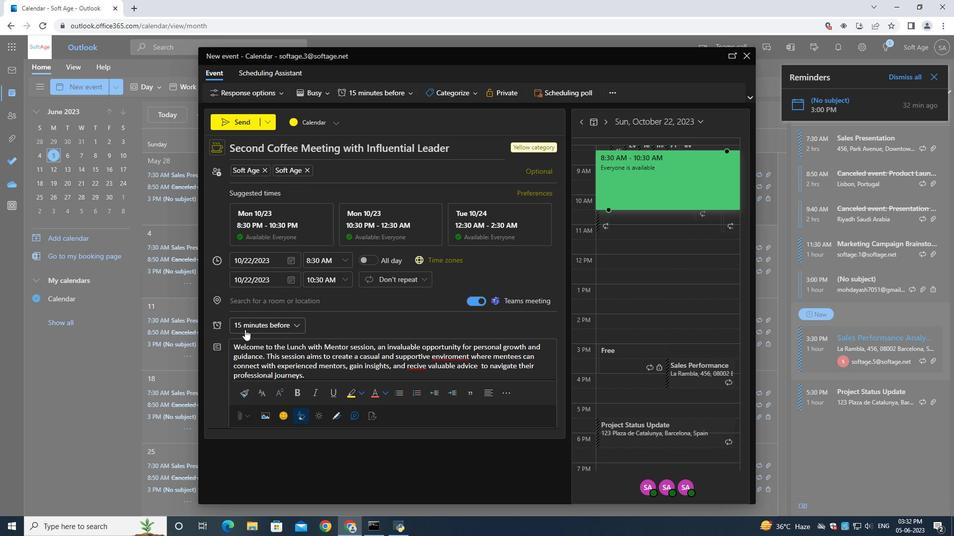 
Action: Mouse moved to (255, 161)
Screenshot: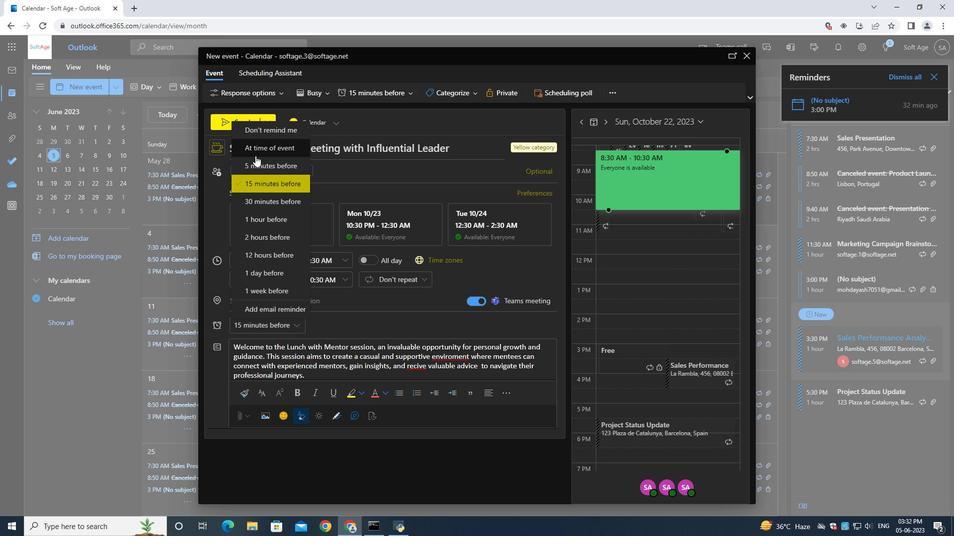 
Action: Mouse pressed left at (255, 161)
Screenshot: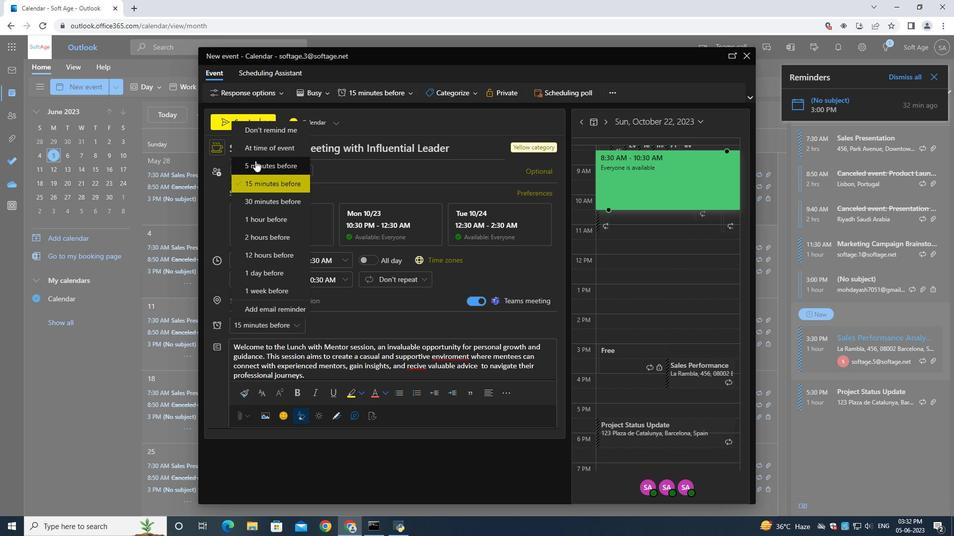 
Action: Mouse moved to (244, 117)
Screenshot: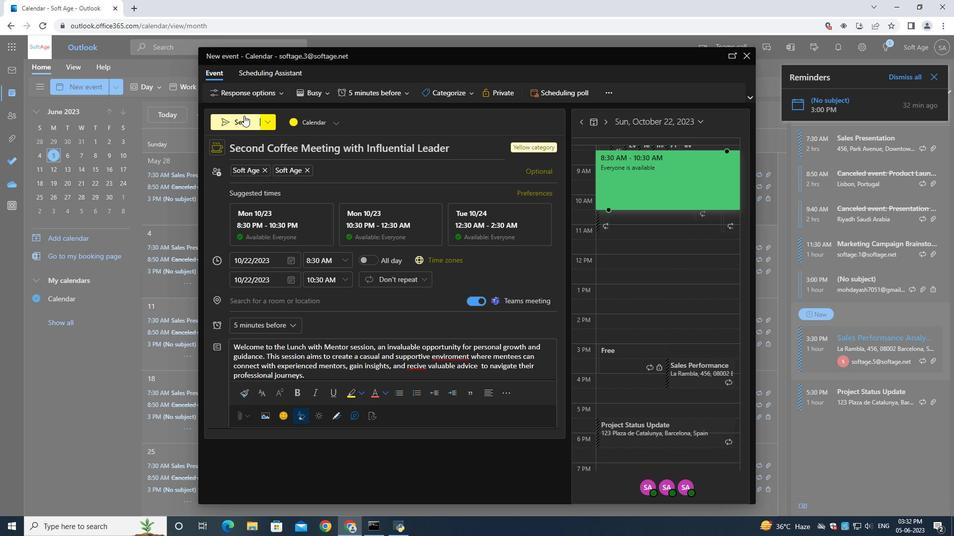 
Action: Mouse pressed left at (244, 117)
Screenshot: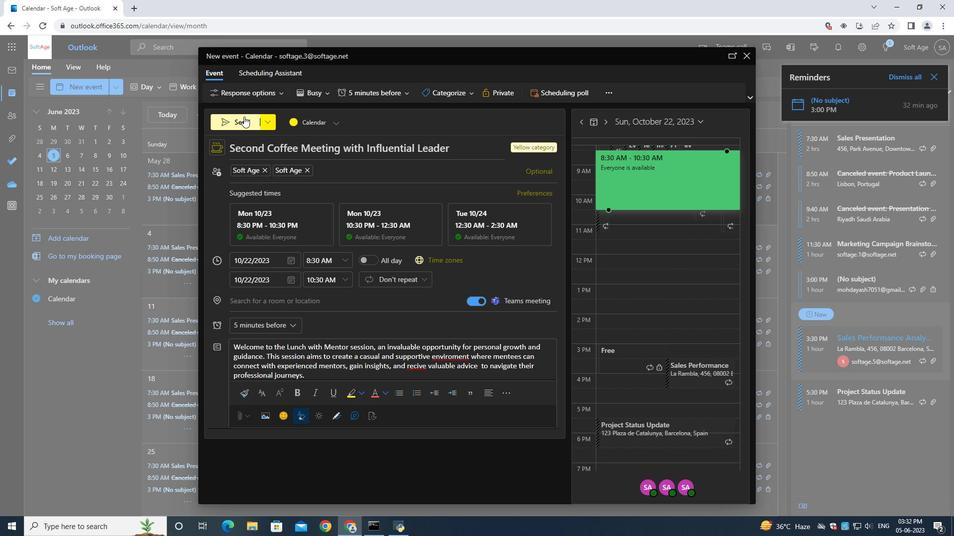 
